 Task: Create a sub task Gather and Analyse Requirements for the task  Create a new online booking system for a conference center in the project AgileRescue , assign it to team member softage.5@softage.net and update the status of the sub task to  On Track  , set the priority of the sub task to Low
Action: Mouse moved to (78, 232)
Screenshot: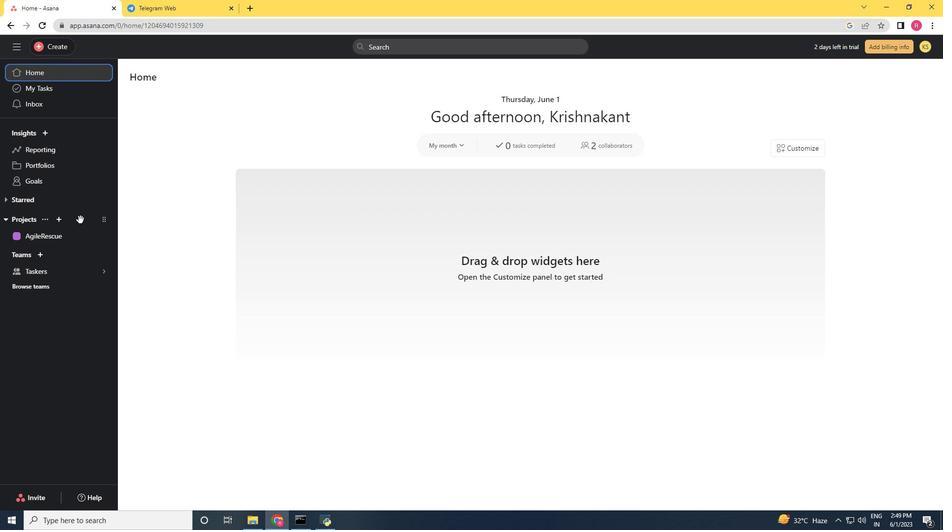 
Action: Mouse pressed left at (78, 232)
Screenshot: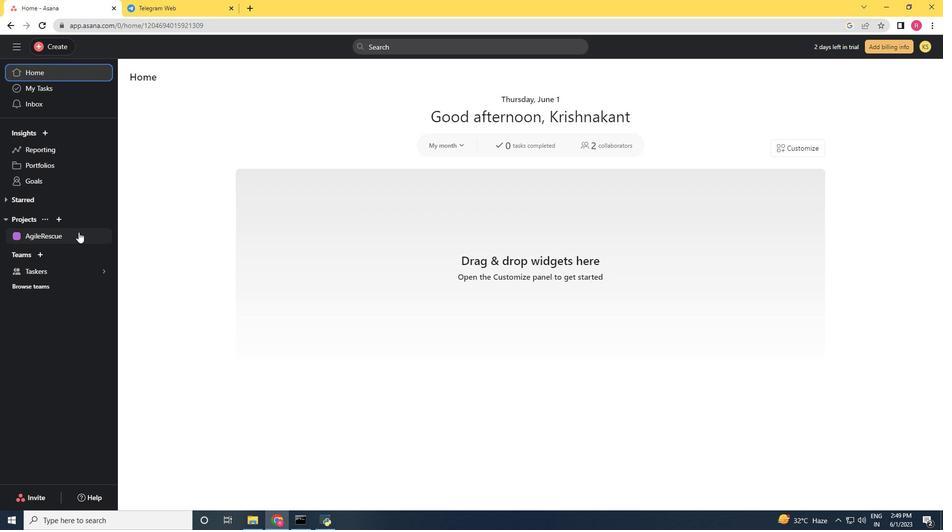
Action: Mouse moved to (481, 225)
Screenshot: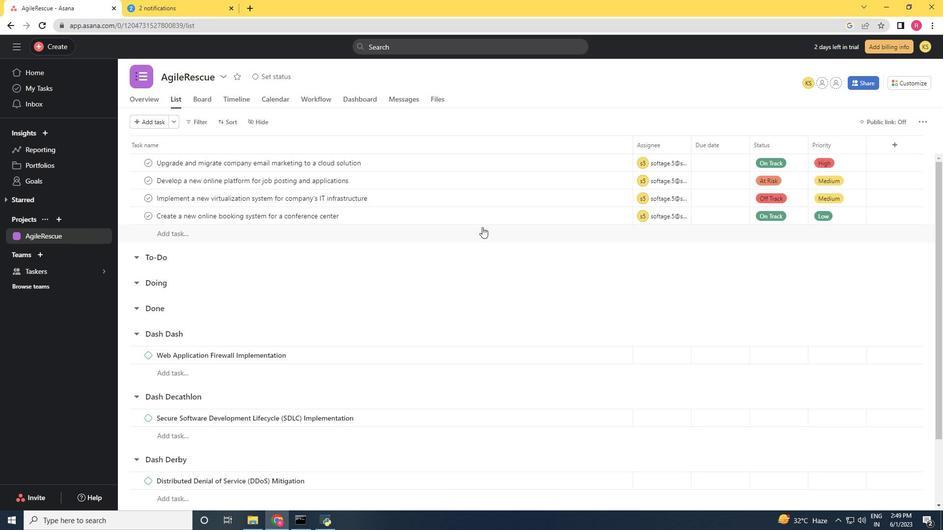 
Action: Mouse pressed left at (481, 225)
Screenshot: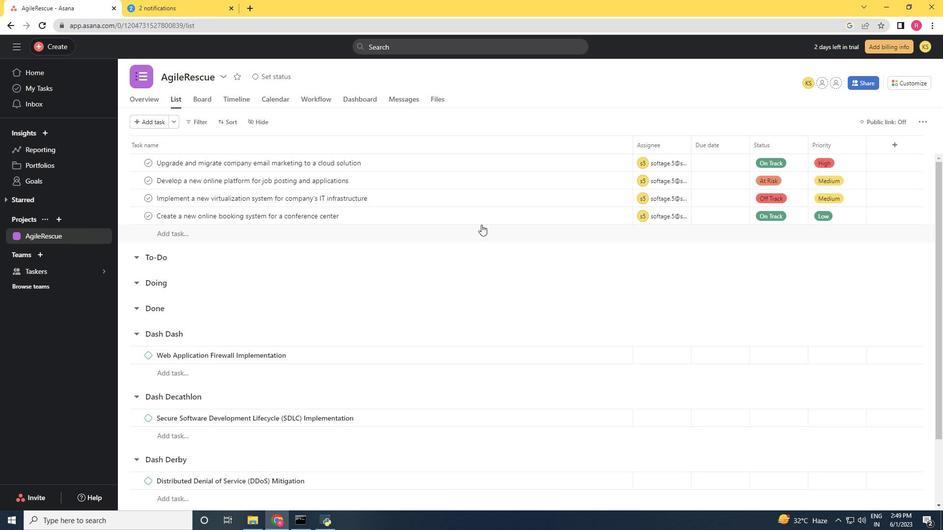 
Action: Mouse moved to (474, 213)
Screenshot: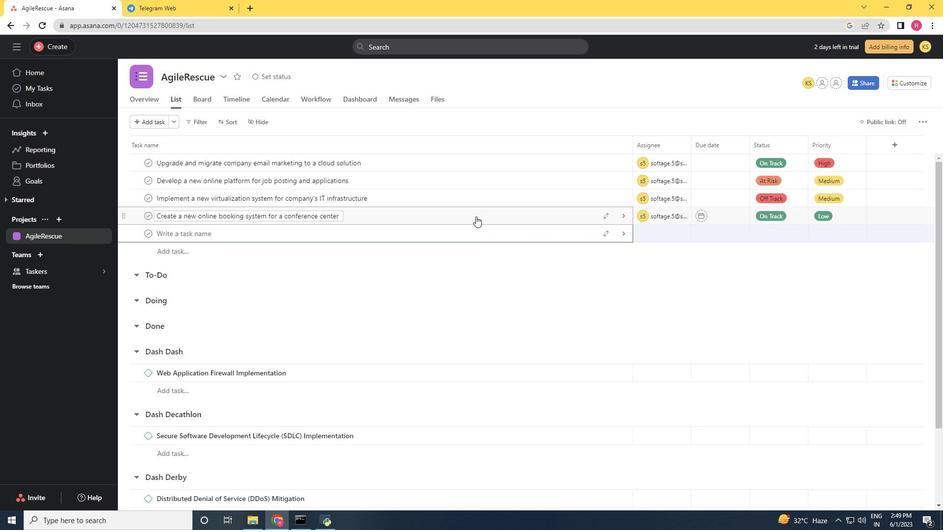 
Action: Mouse pressed left at (474, 213)
Screenshot: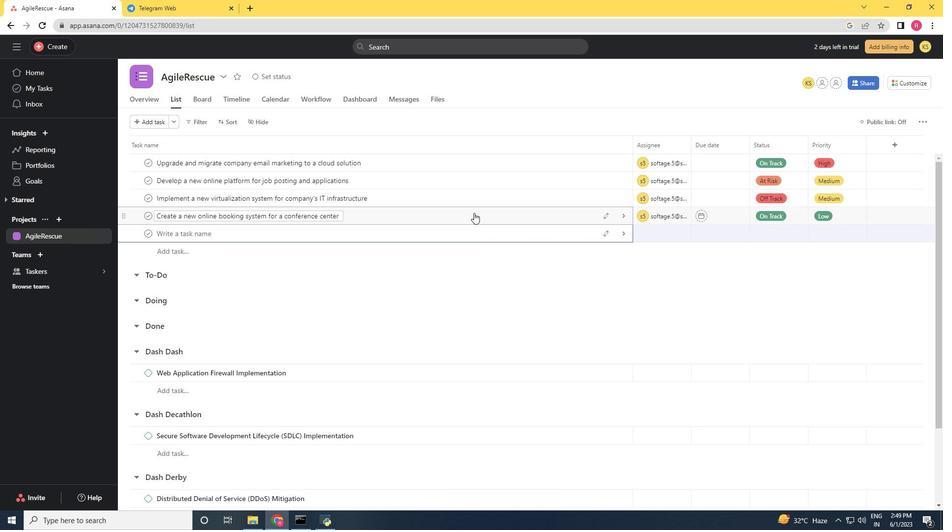
Action: Mouse moved to (731, 309)
Screenshot: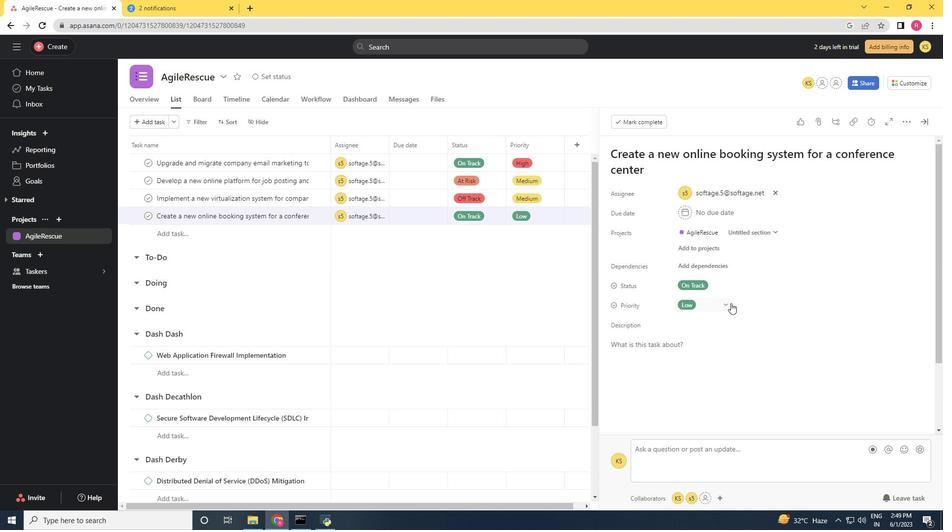
Action: Mouse scrolled (731, 308) with delta (0, 0)
Screenshot: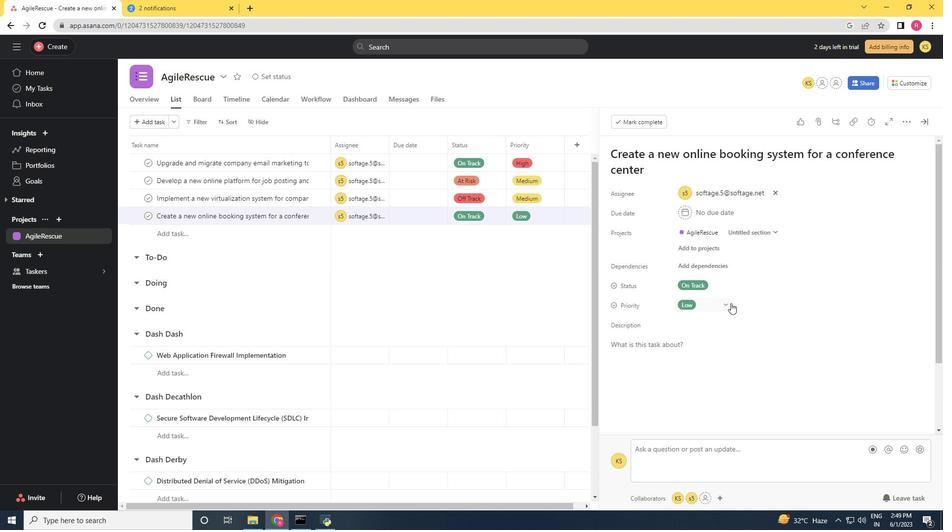 
Action: Mouse moved to (731, 310)
Screenshot: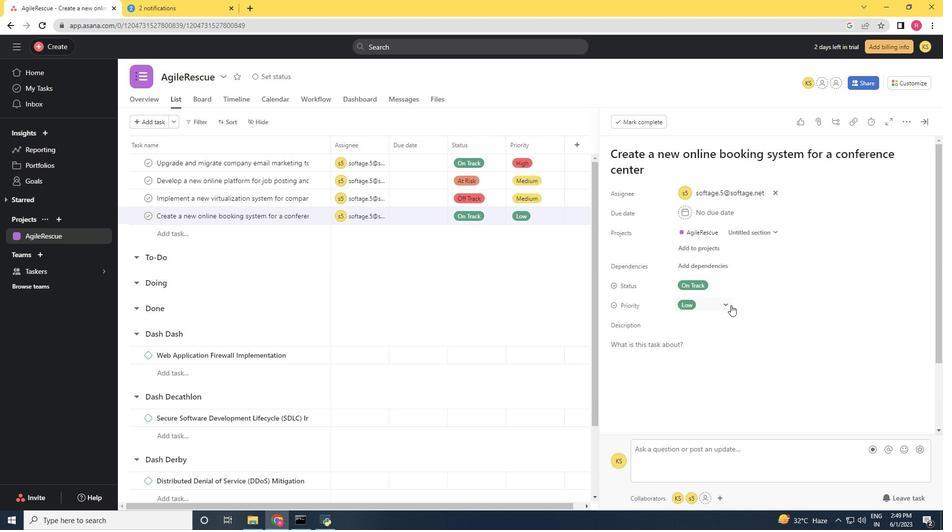 
Action: Mouse scrolled (731, 309) with delta (0, 0)
Screenshot: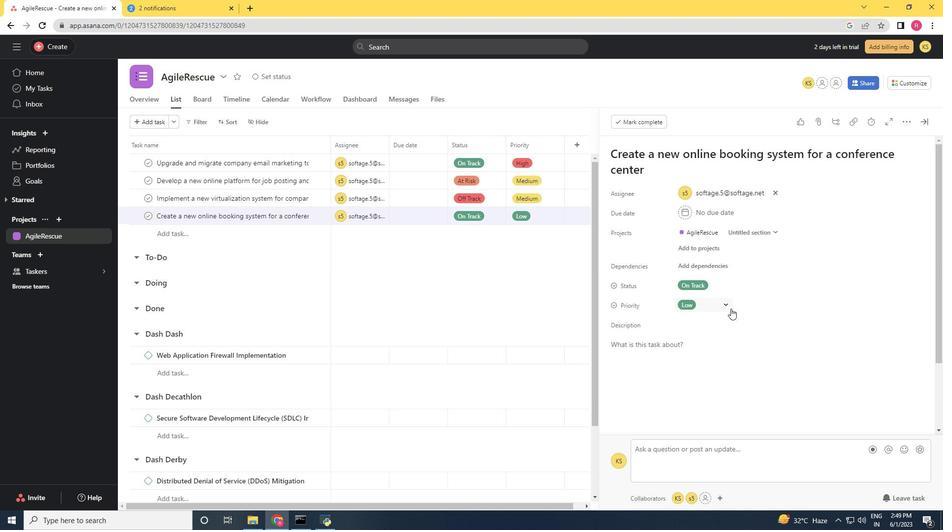
Action: Mouse moved to (731, 310)
Screenshot: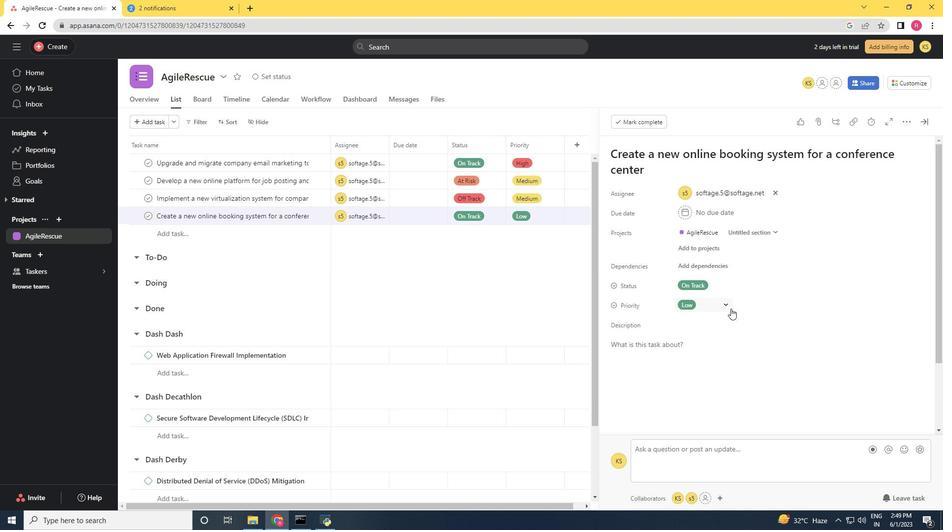 
Action: Mouse scrolled (731, 310) with delta (0, 0)
Screenshot: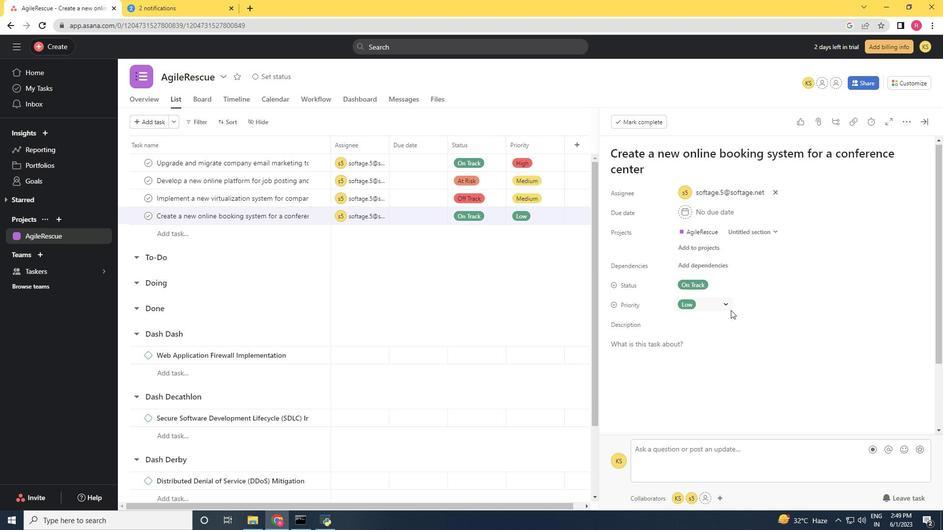 
Action: Mouse moved to (731, 311)
Screenshot: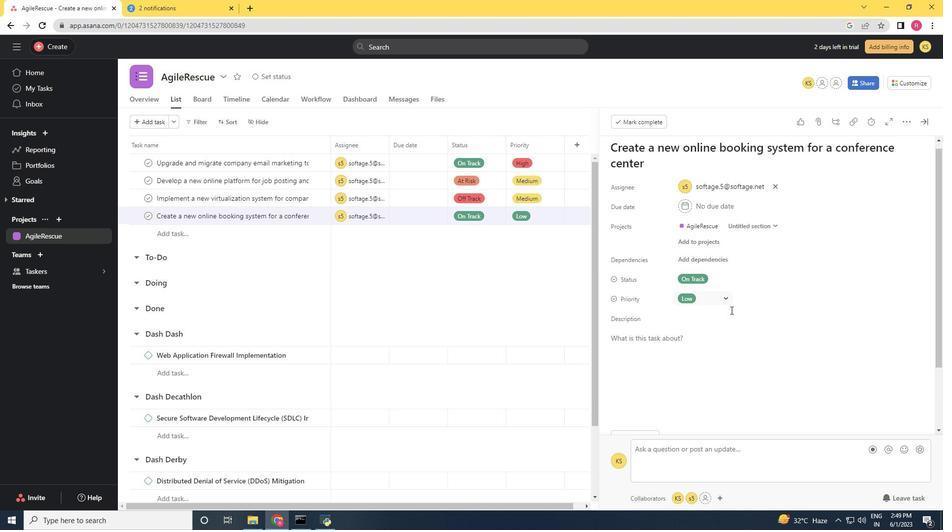 
Action: Mouse scrolled (731, 311) with delta (0, 0)
Screenshot: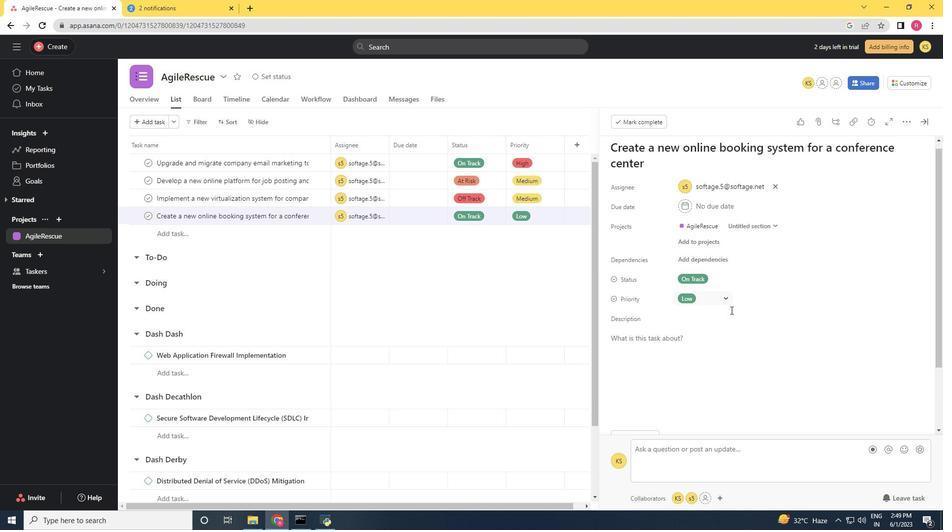 
Action: Mouse moved to (648, 354)
Screenshot: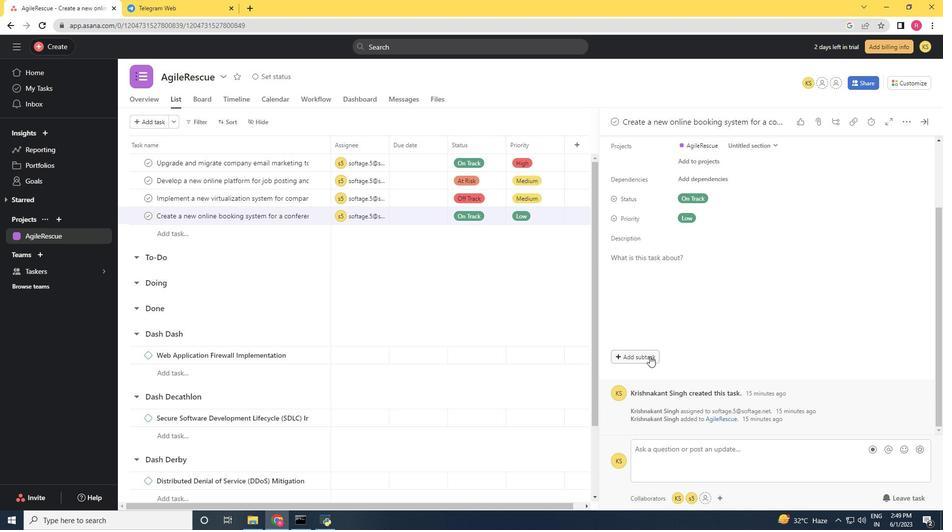 
Action: Mouse pressed left at (648, 354)
Screenshot: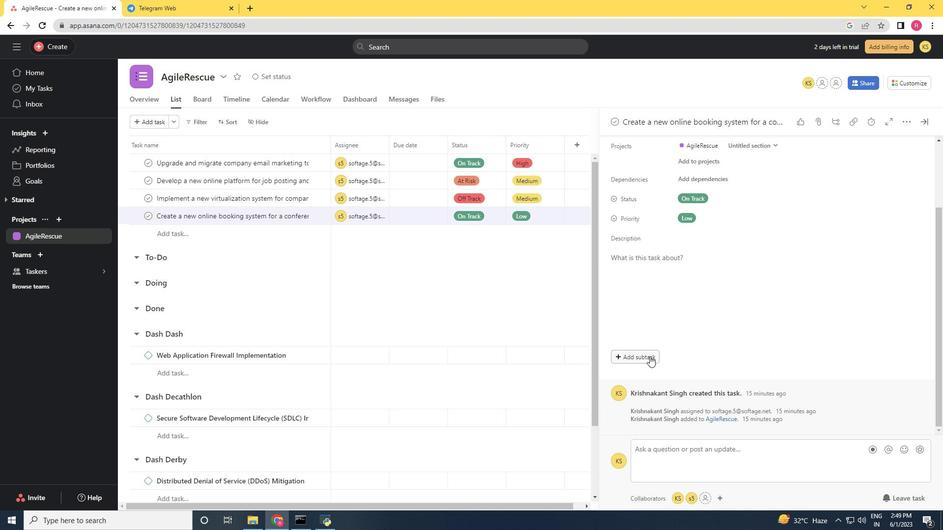 
Action: Mouse moved to (459, 283)
Screenshot: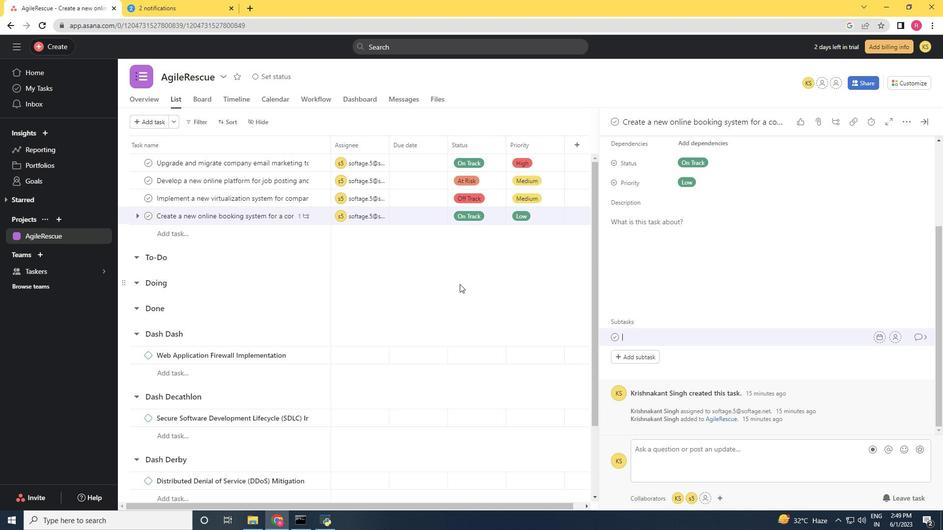 
Action: Key pressed <Key.shift>Gather<Key.space>and<Key.space><Key.shift><Key.shift><Key.shift><Key.shift><Key.shift>Analyse<Key.space><Key.shift><Key.shift><Key.shift><Key.shift><Key.shift><Key.shift>Requirements<Key.space>
Screenshot: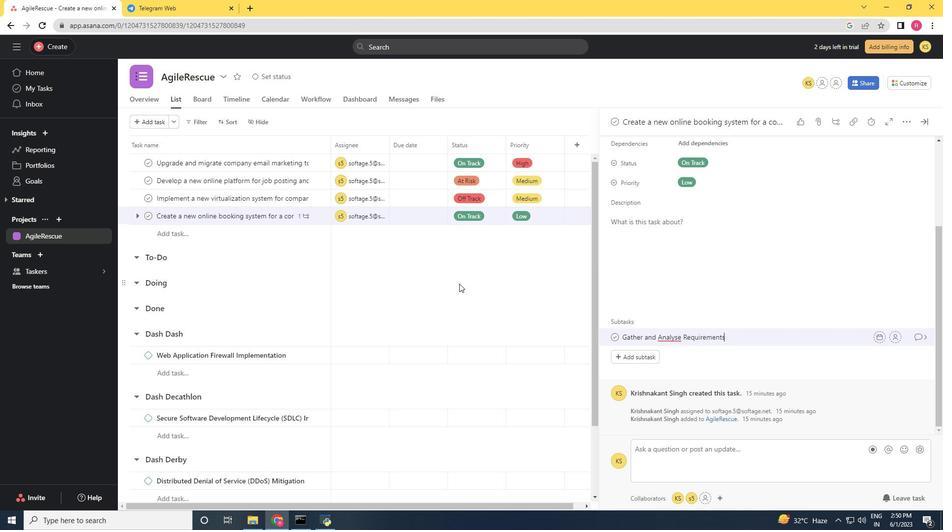 
Action: Mouse moved to (896, 339)
Screenshot: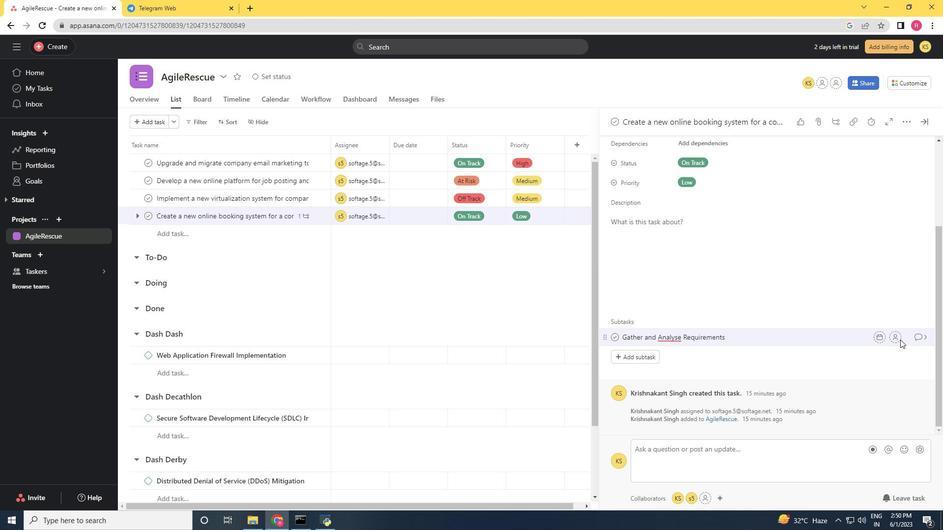 
Action: Mouse pressed left at (896, 339)
Screenshot: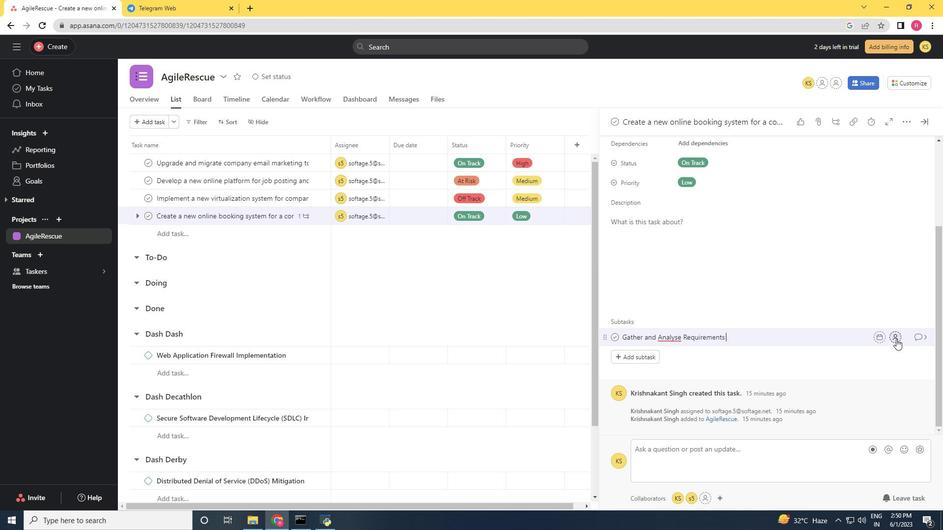 
Action: Mouse moved to (664, 244)
Screenshot: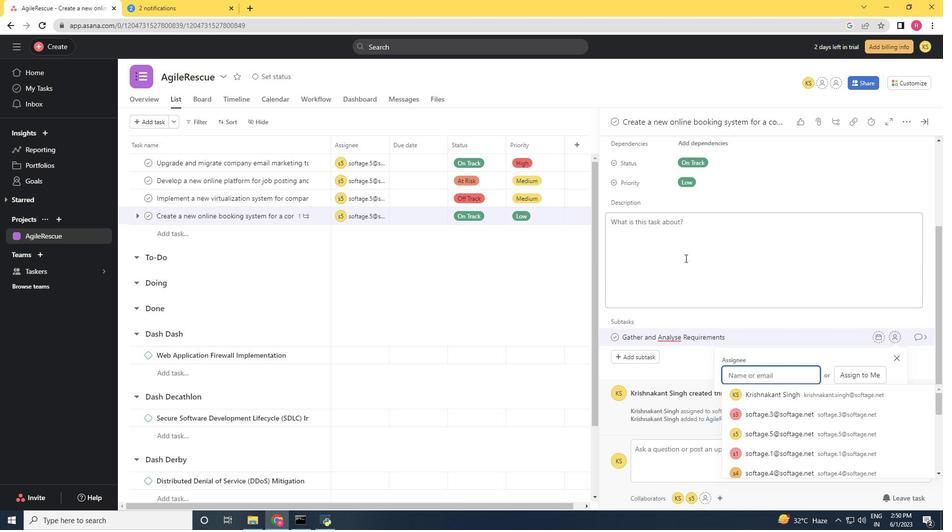 
Action: Key pressed softage.5<Key.shift>@softage.net
Screenshot: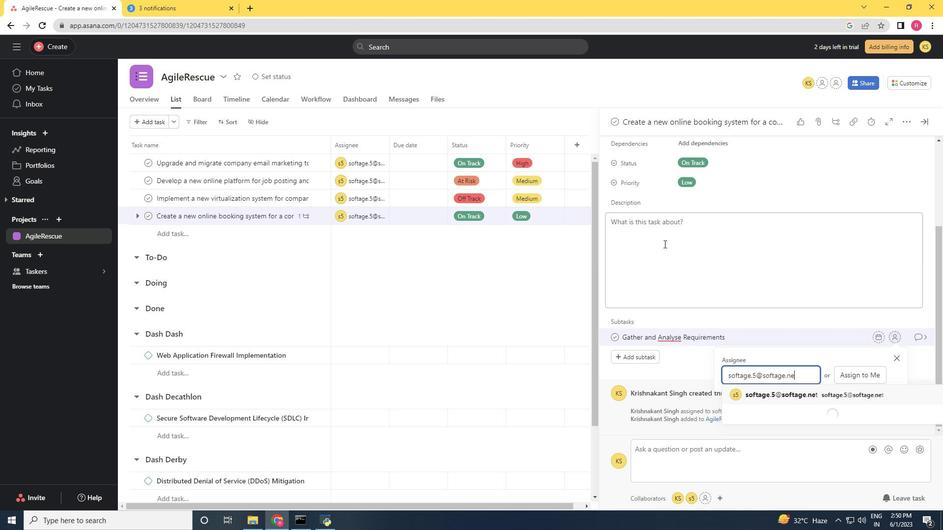 
Action: Mouse moved to (681, 241)
Screenshot: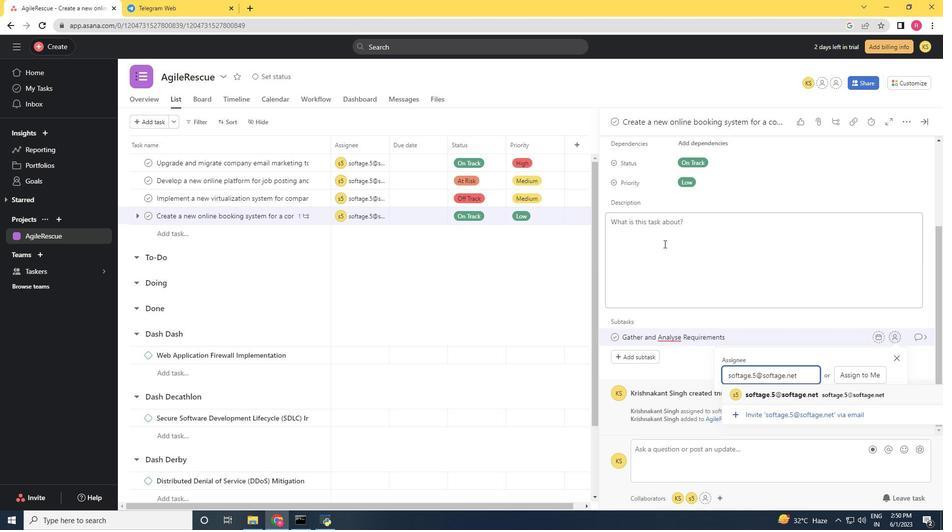 
Action: Mouse scrolled (681, 242) with delta (0, 0)
Screenshot: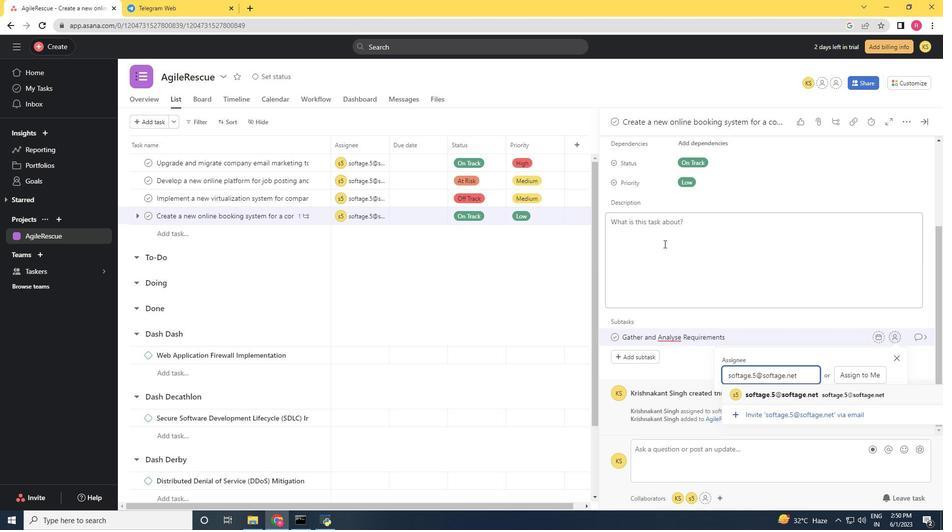 
Action: Mouse moved to (778, 366)
Screenshot: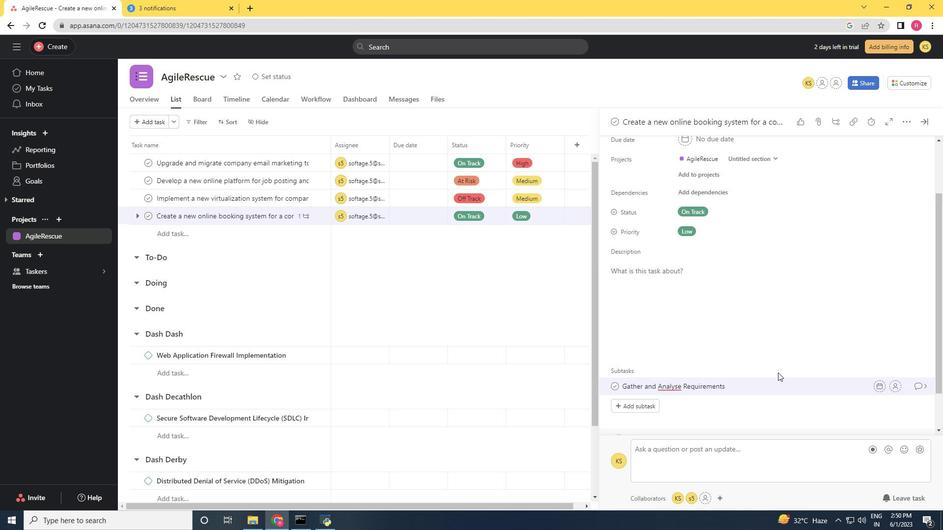 
Action: Mouse scrolled (778, 366) with delta (0, 0)
Screenshot: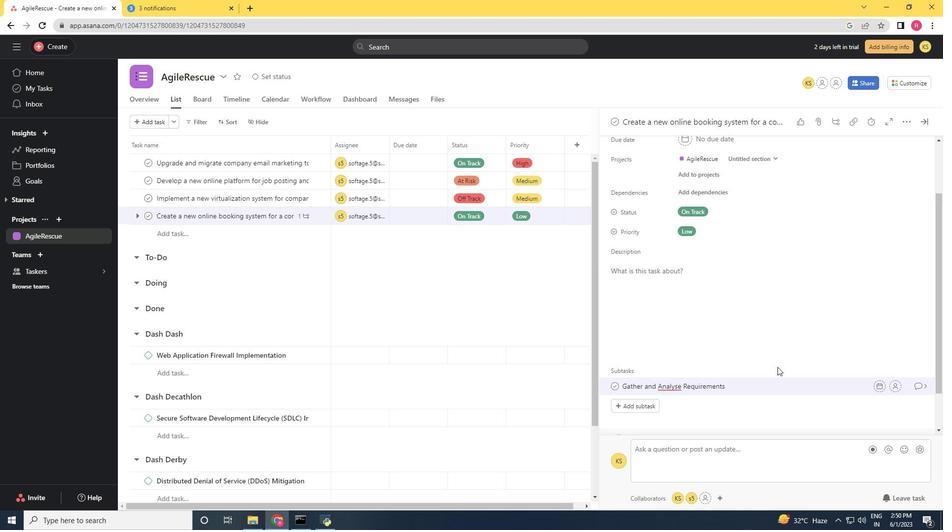 
Action: Mouse moved to (778, 366)
Screenshot: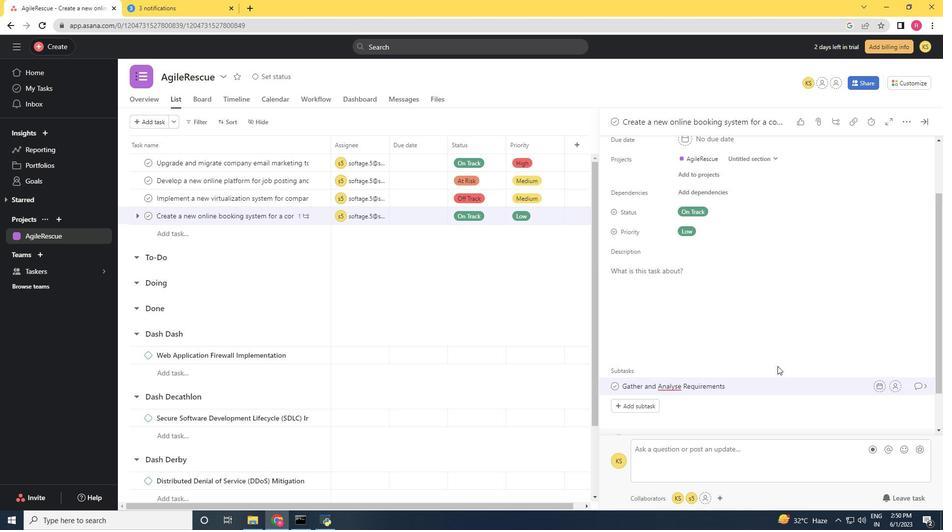 
Action: Mouse scrolled (778, 366) with delta (0, 0)
Screenshot: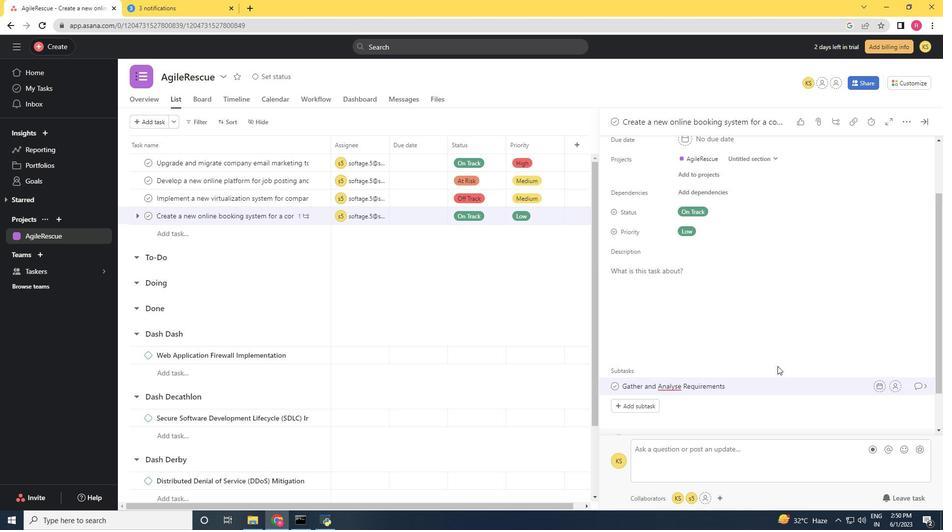 
Action: Mouse moved to (778, 366)
Screenshot: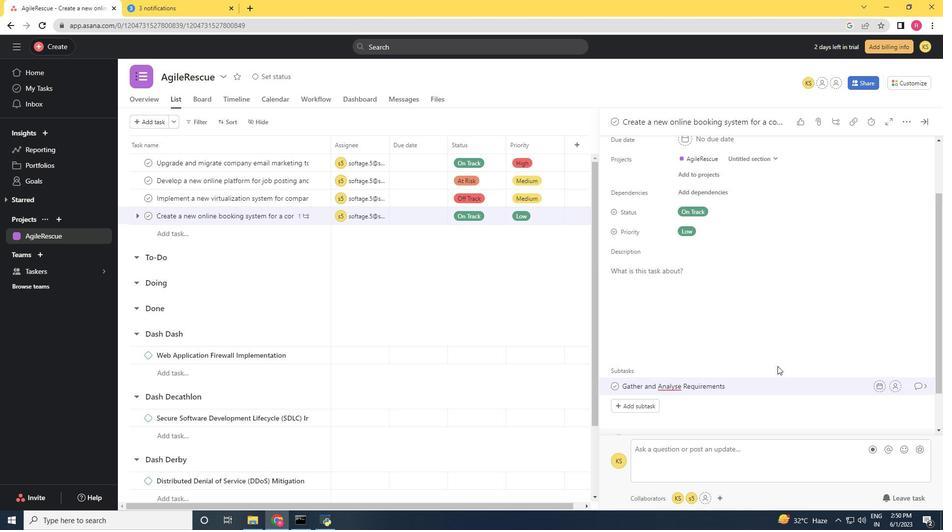 
Action: Mouse scrolled (778, 366) with delta (0, 0)
Screenshot: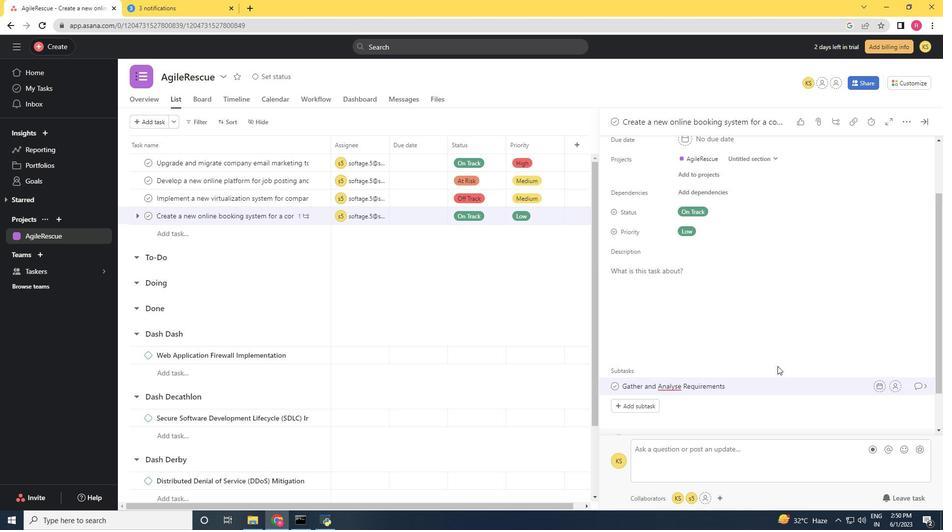 
Action: Mouse moved to (779, 366)
Screenshot: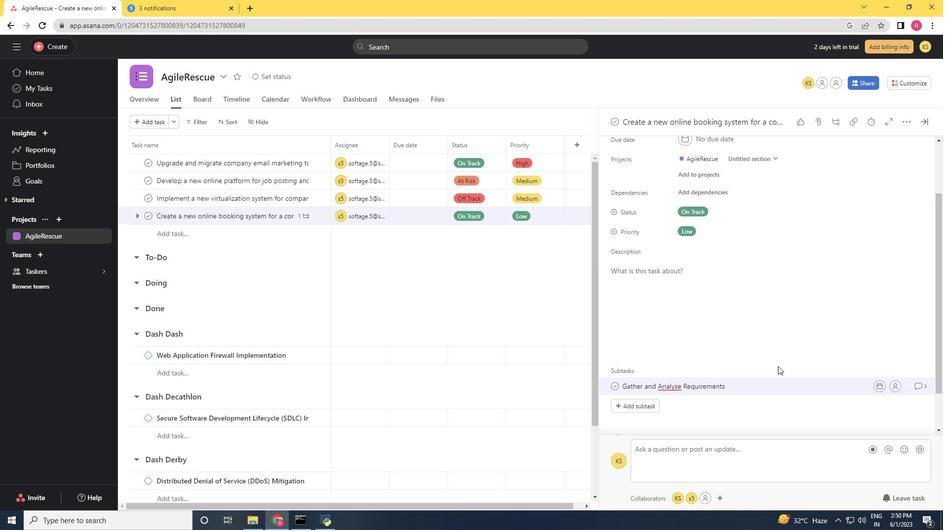 
Action: Mouse scrolled (779, 366) with delta (0, 0)
Screenshot: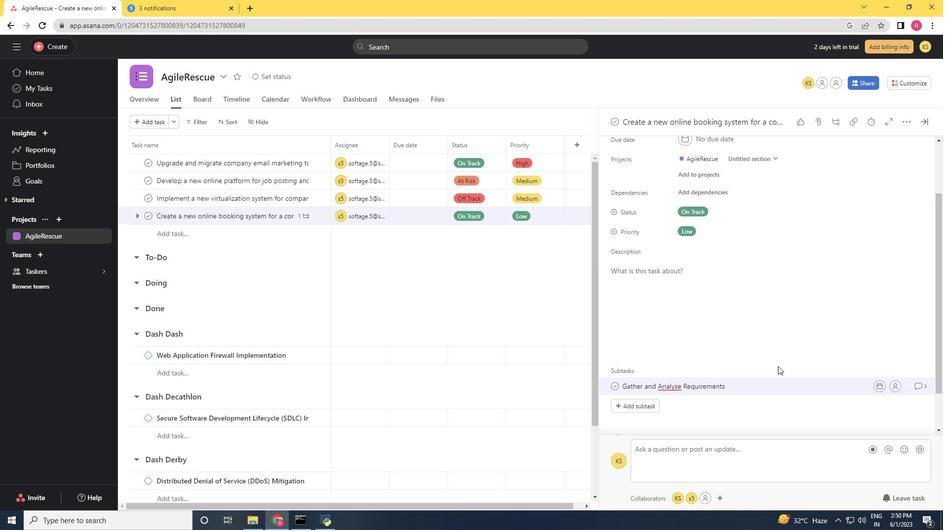 
Action: Mouse moved to (899, 338)
Screenshot: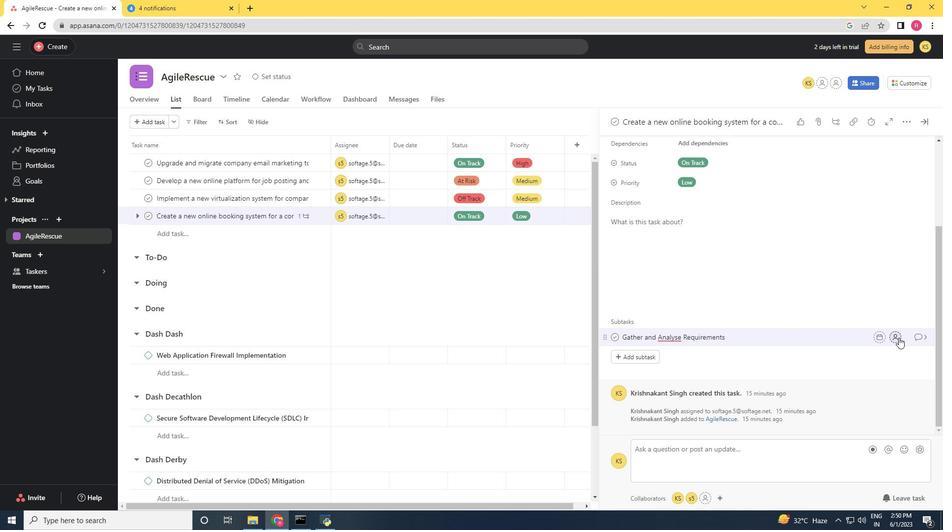 
Action: Mouse pressed left at (899, 338)
Screenshot: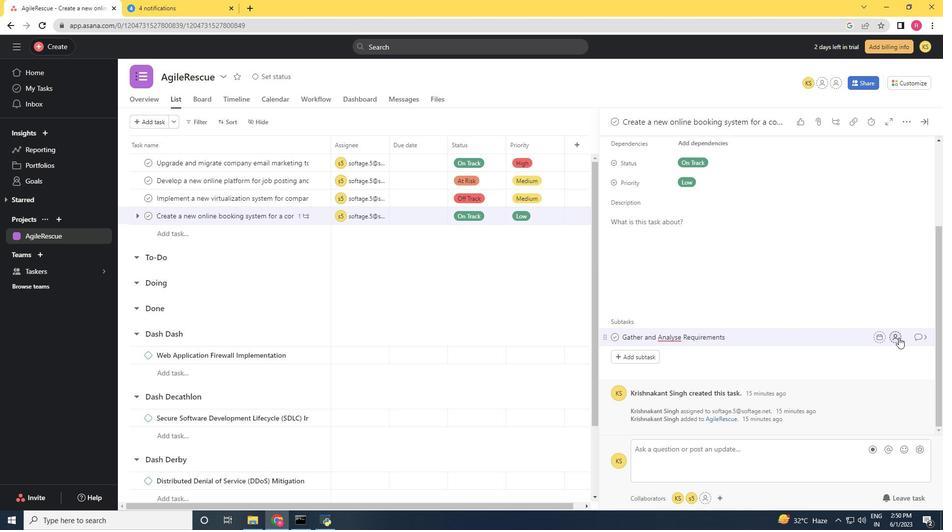 
Action: Mouse moved to (744, 300)
Screenshot: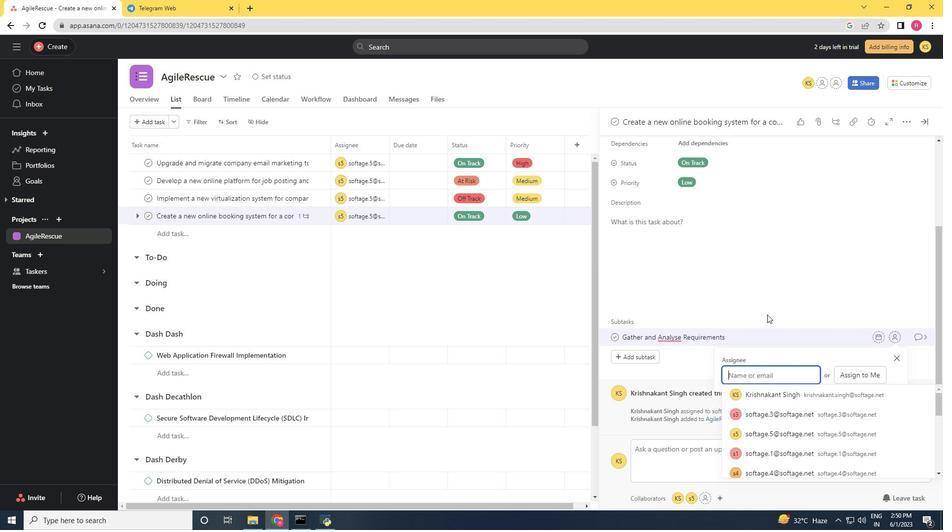 
Action: Key pressed softage.5<Key.shift>@softage.net
Screenshot: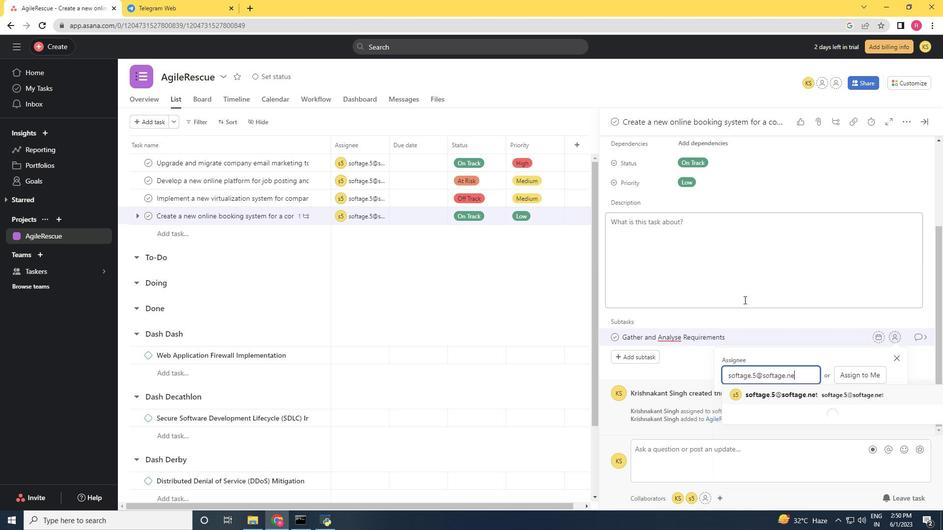 
Action: Mouse moved to (803, 393)
Screenshot: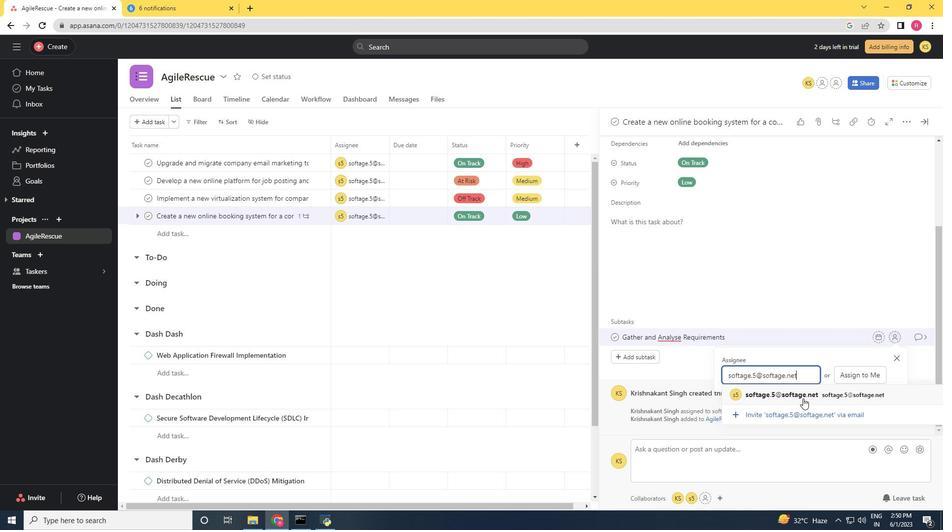 
Action: Mouse pressed left at (803, 393)
Screenshot: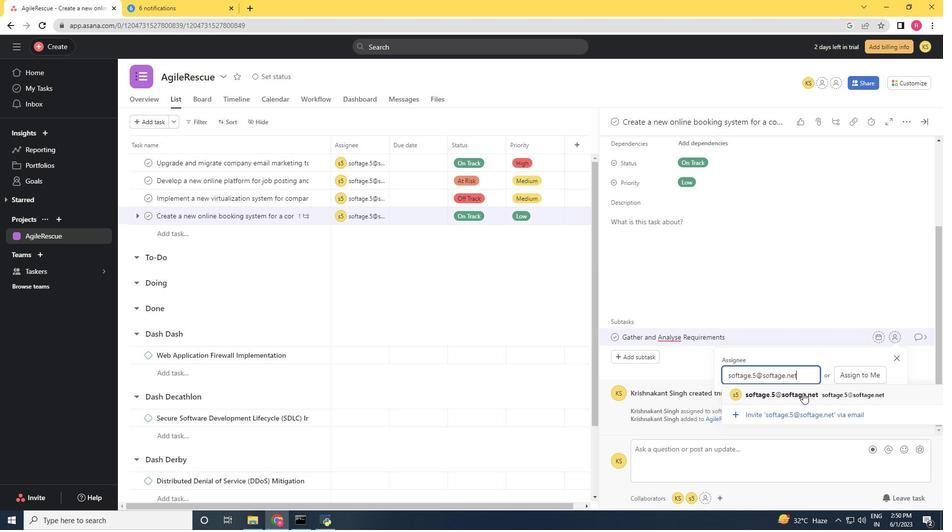 
Action: Mouse moved to (925, 341)
Screenshot: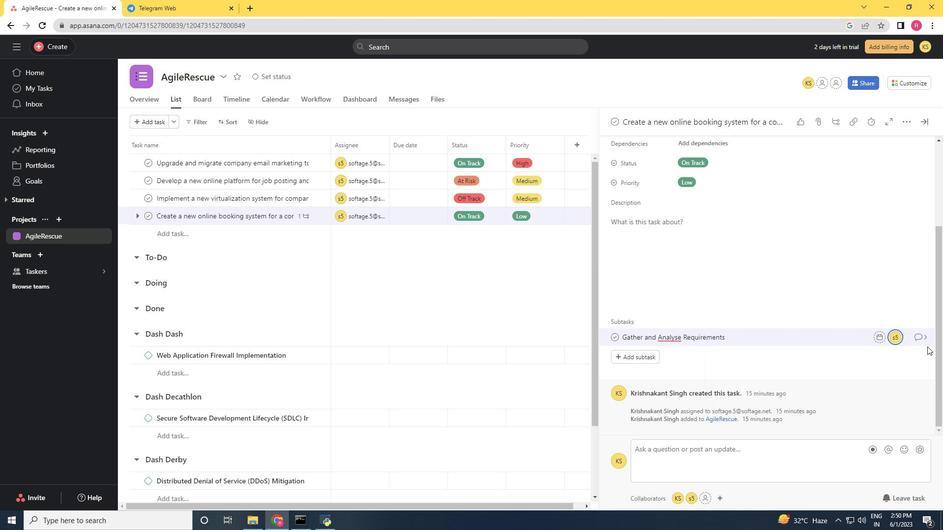 
Action: Mouse pressed left at (925, 341)
Screenshot: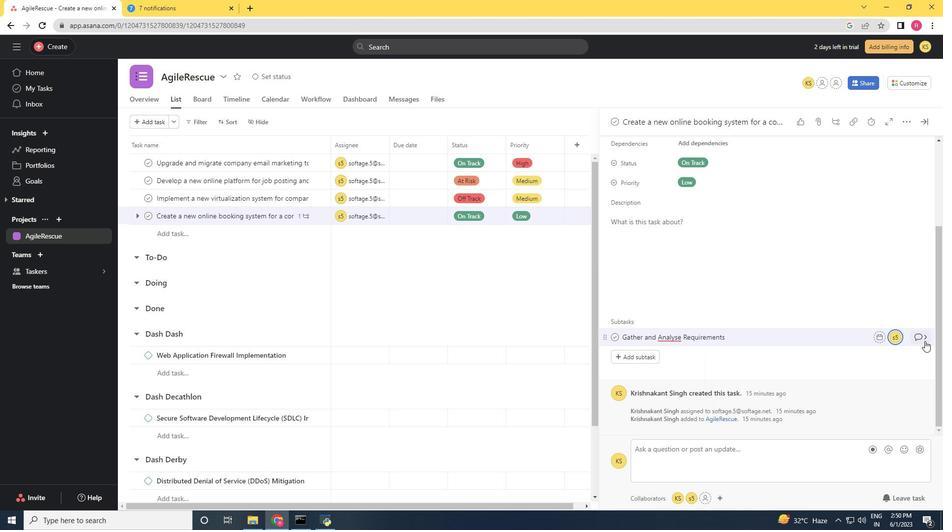 
Action: Mouse moved to (649, 263)
Screenshot: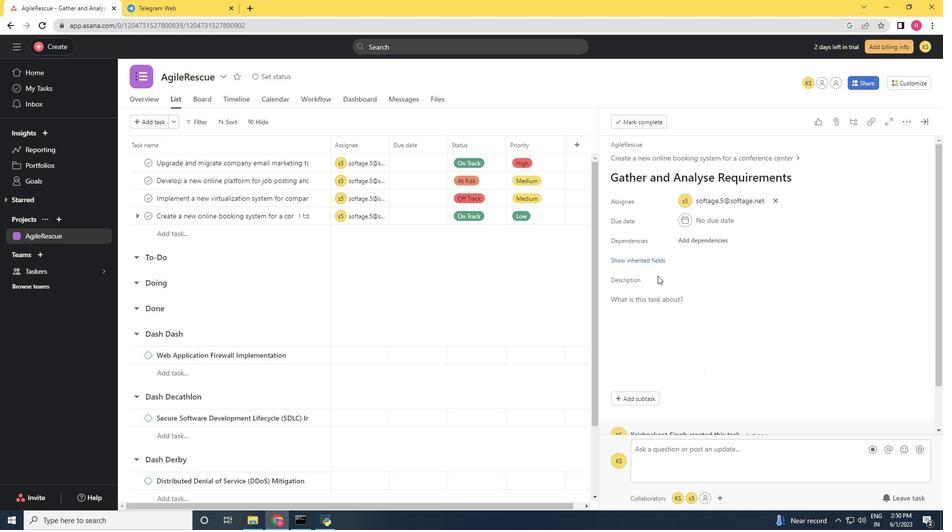 
Action: Mouse pressed left at (649, 263)
Screenshot: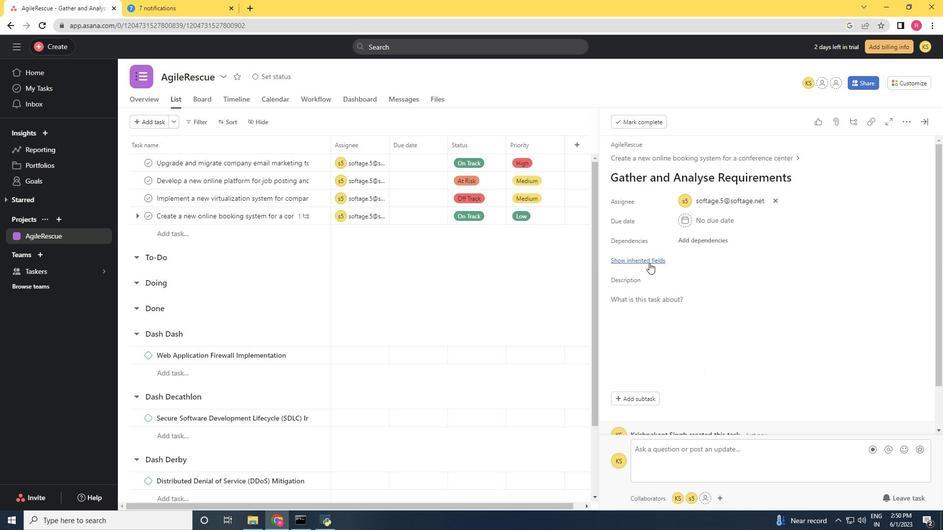 
Action: Mouse moved to (690, 278)
Screenshot: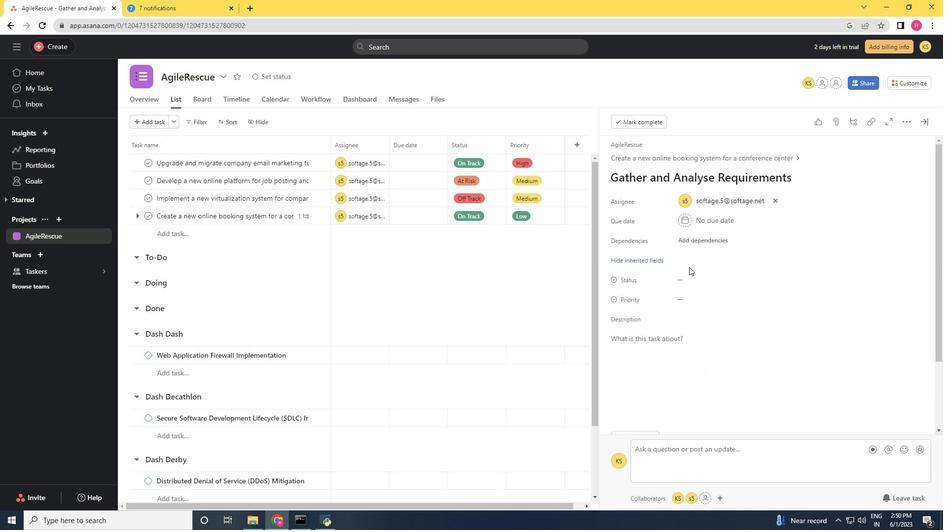 
Action: Mouse pressed left at (690, 278)
Screenshot: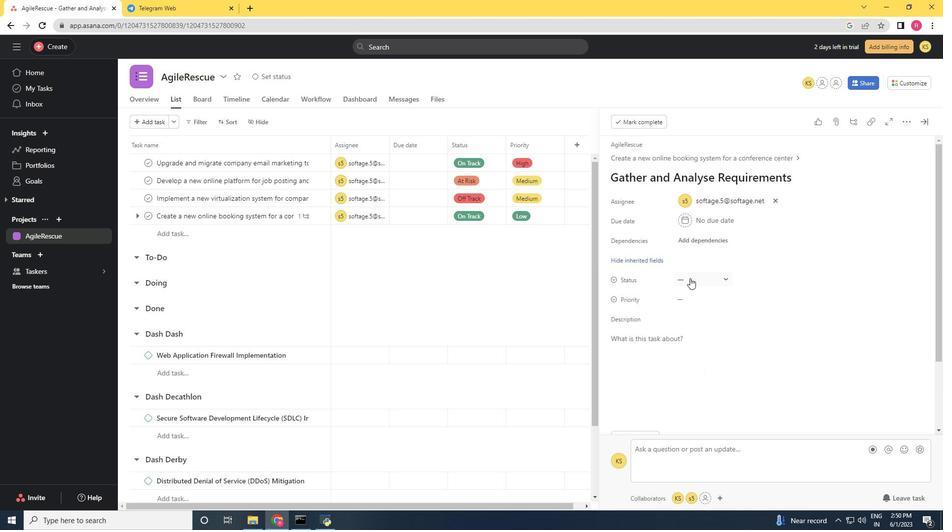 
Action: Mouse moved to (722, 315)
Screenshot: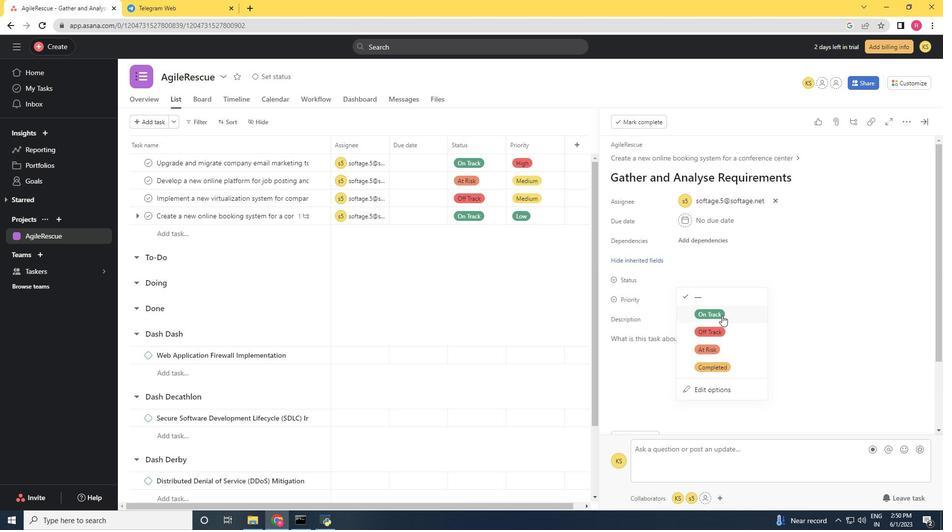 
Action: Mouse pressed left at (722, 315)
Screenshot: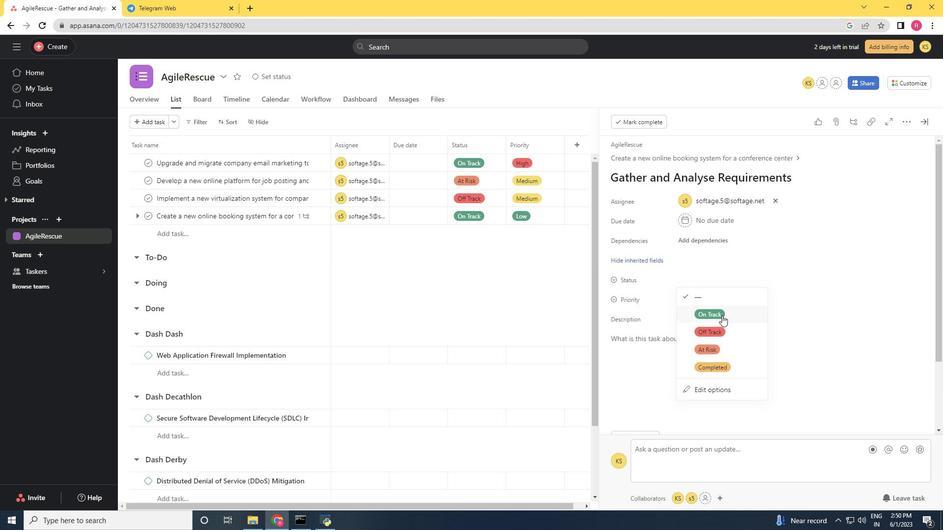 
Action: Mouse moved to (687, 301)
Screenshot: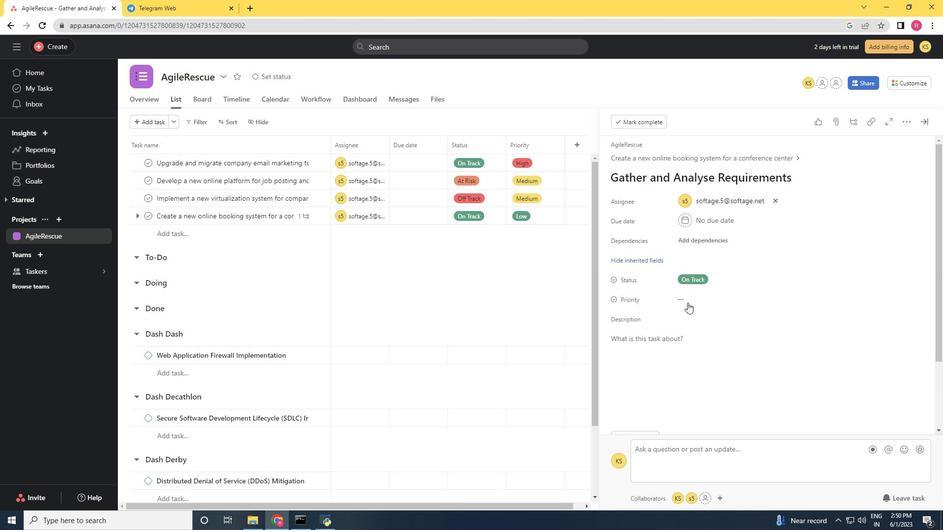 
Action: Mouse pressed left at (687, 301)
Screenshot: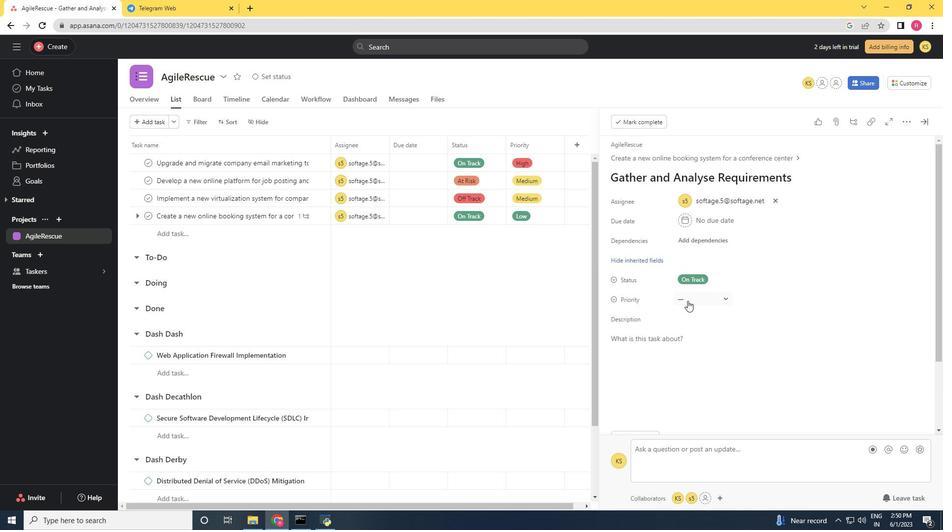 
Action: Mouse moved to (687, 301)
Screenshot: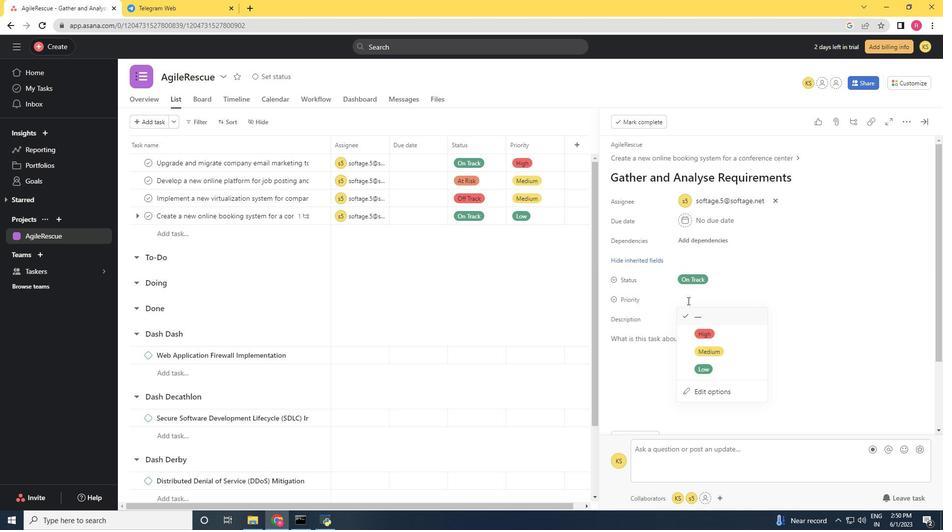 
Action: Mouse scrolled (687, 300) with delta (0, 0)
Screenshot: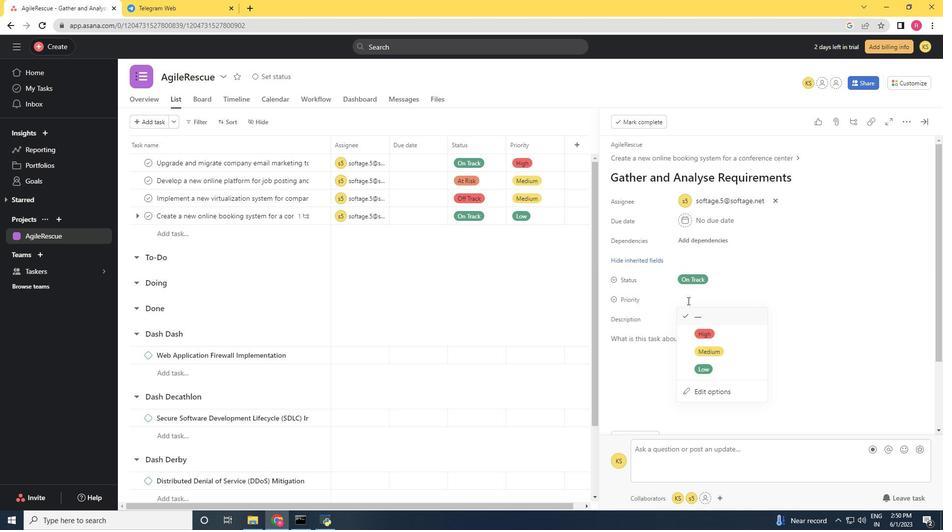 
Action: Mouse moved to (689, 302)
Screenshot: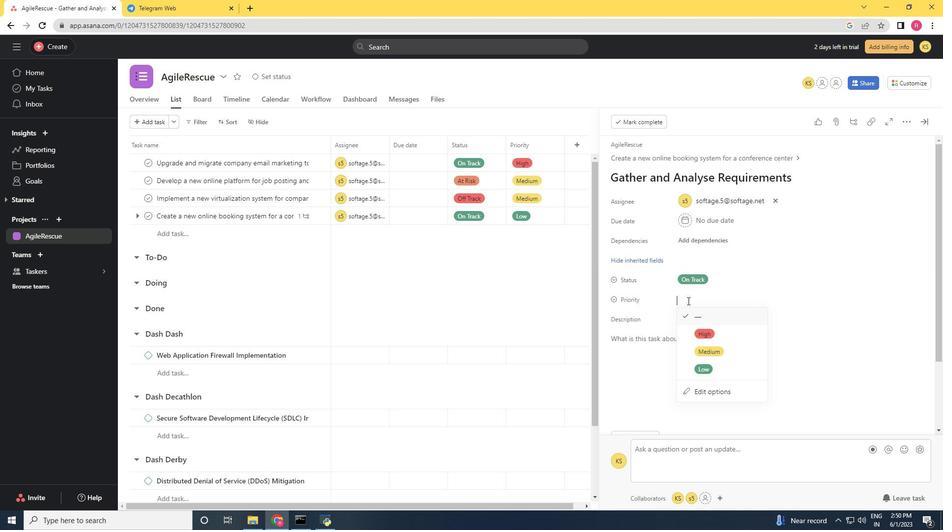 
Action: Mouse scrolled (689, 301) with delta (0, 0)
Screenshot: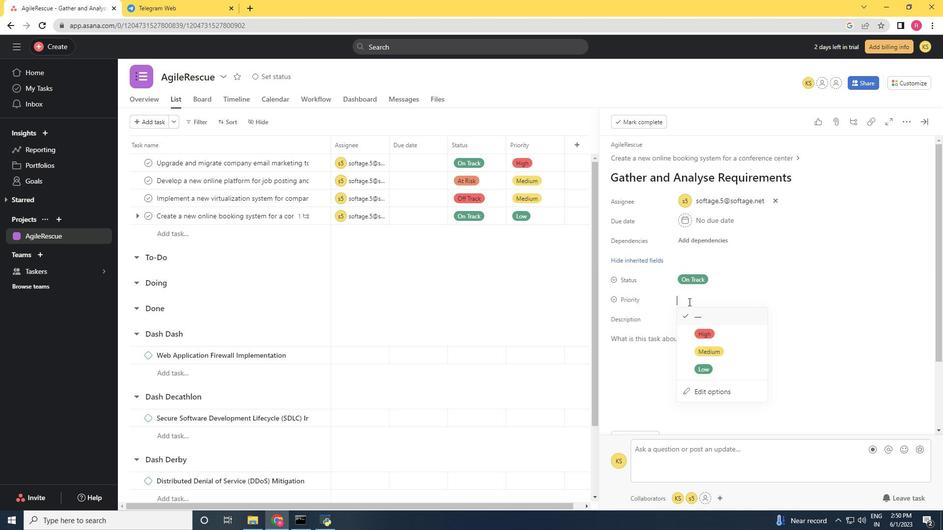 
Action: Mouse moved to (712, 362)
Screenshot: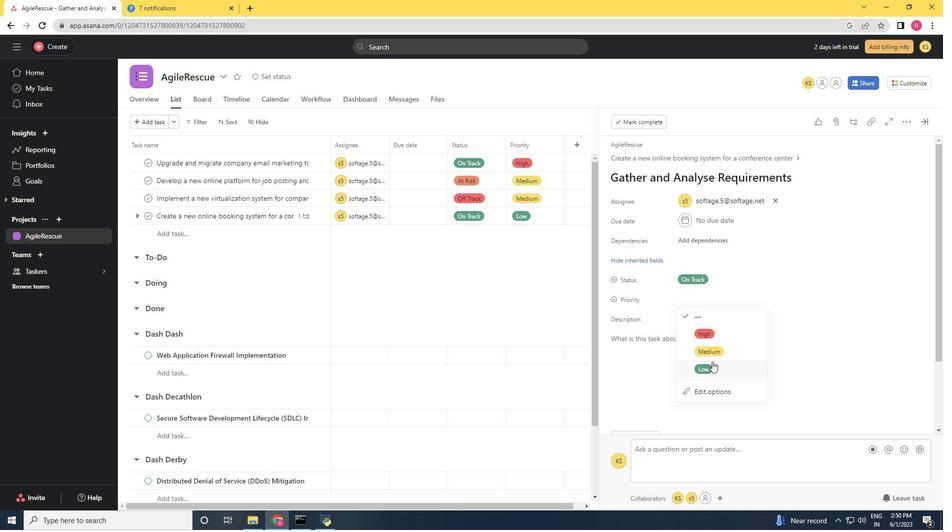 
Action: Mouse pressed left at (712, 362)
Screenshot: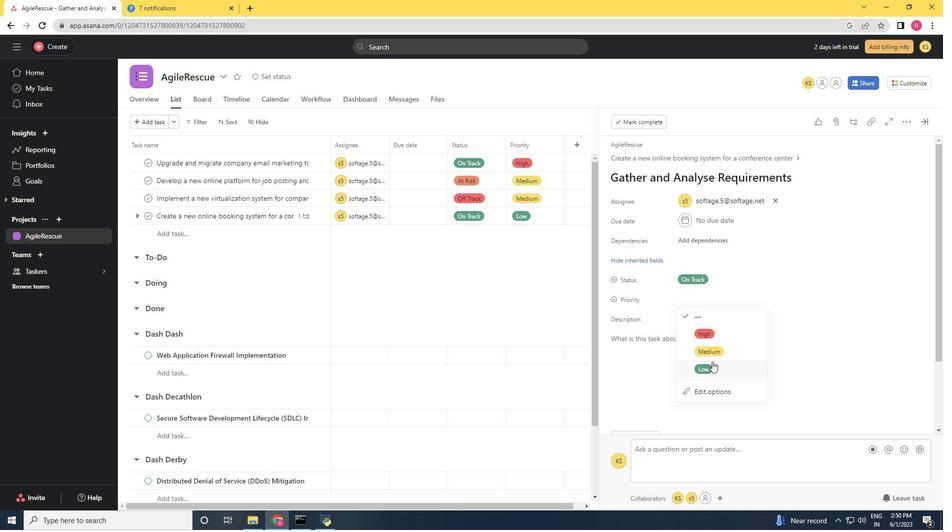 
Action: Mouse moved to (783, 247)
Screenshot: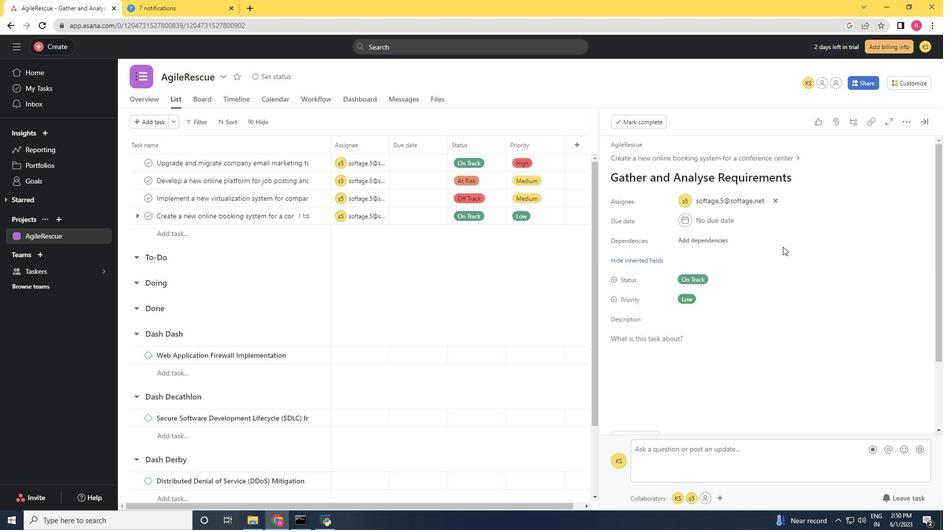 
